 Task: Add an action where "Add tags is Pending & Ticket" in Customer not responding.
Action: Mouse moved to (13, 284)
Screenshot: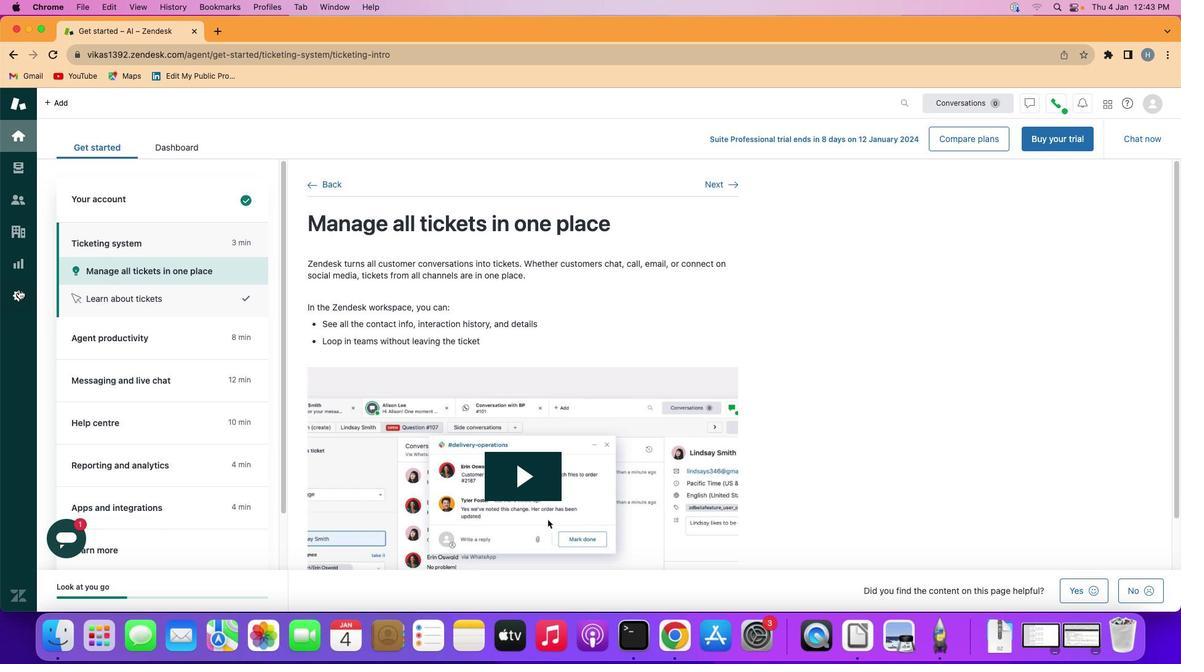
Action: Mouse pressed left at (13, 284)
Screenshot: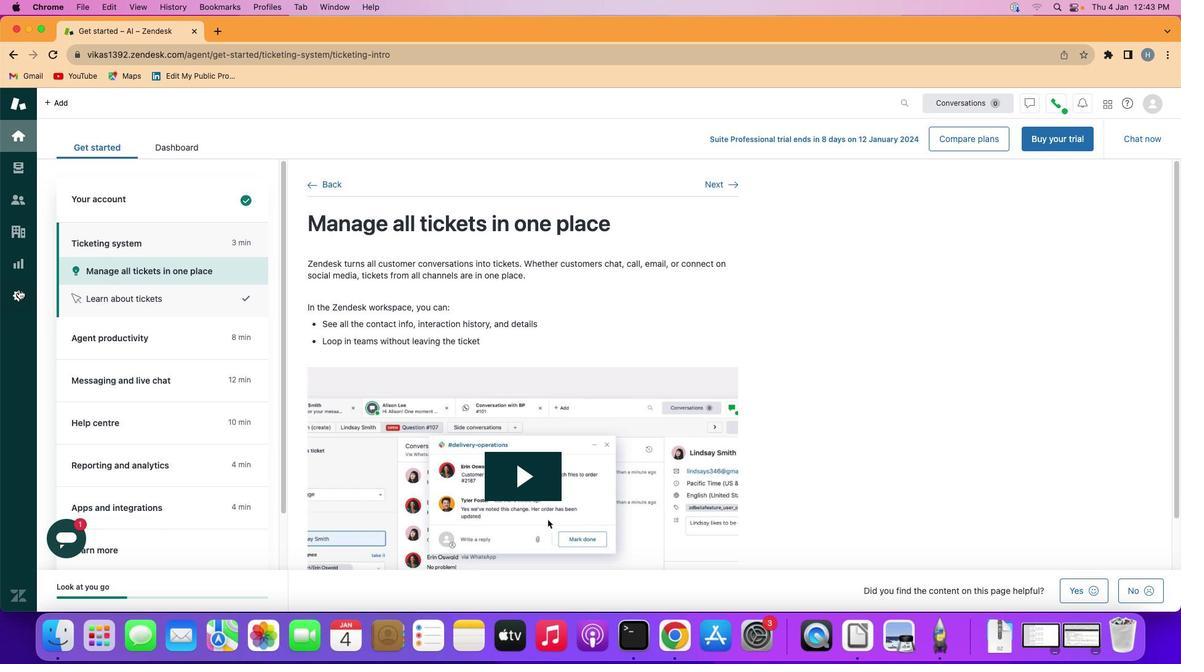 
Action: Mouse moved to (228, 501)
Screenshot: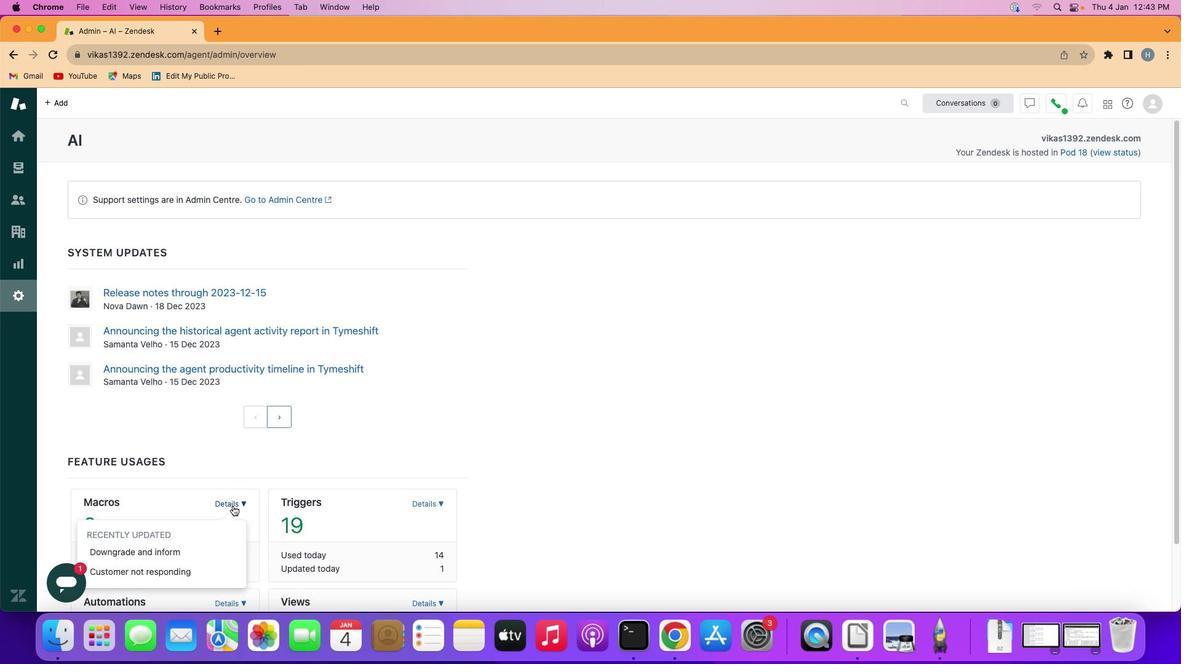 
Action: Mouse pressed left at (228, 501)
Screenshot: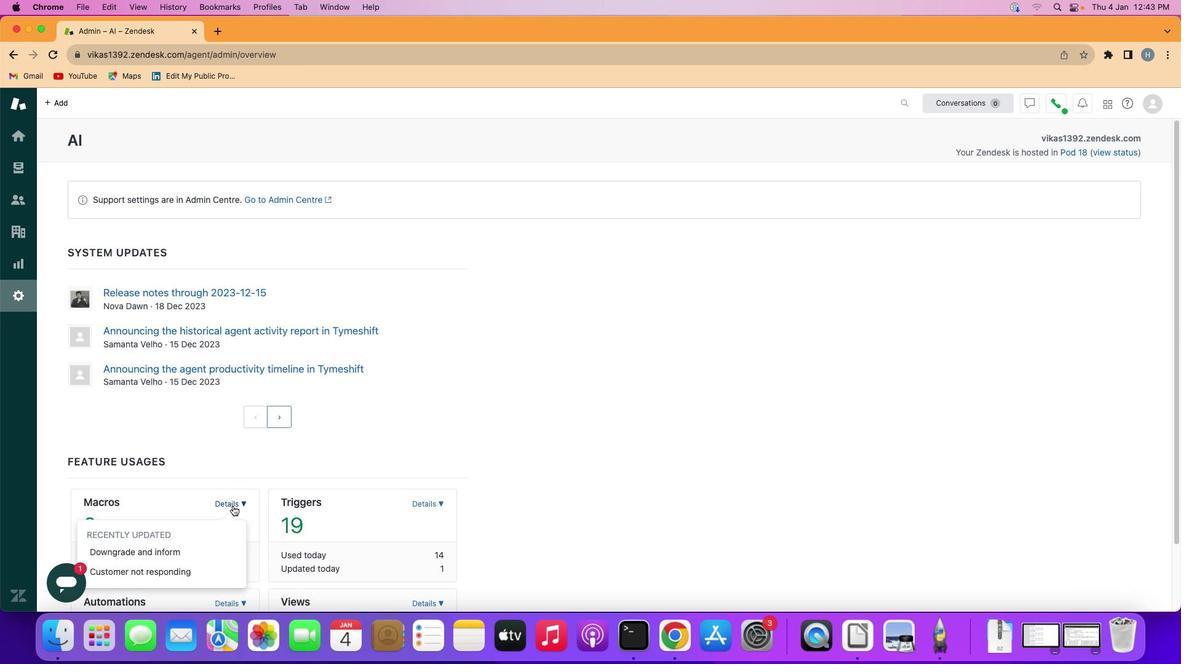 
Action: Mouse moved to (196, 559)
Screenshot: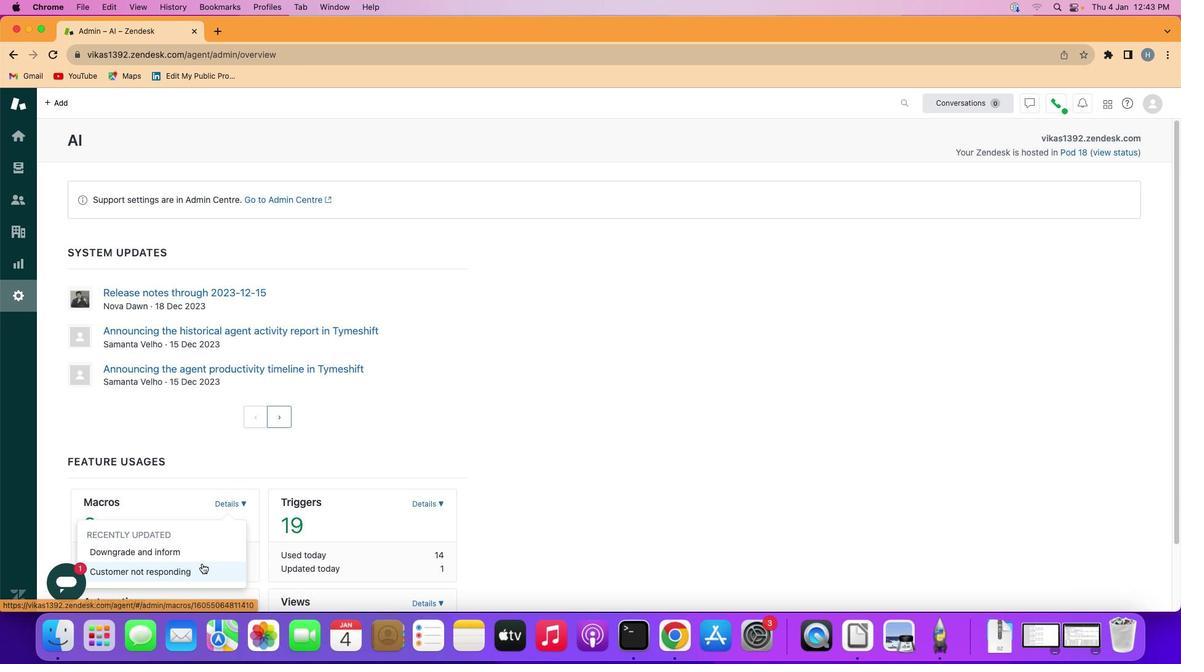 
Action: Mouse pressed left at (196, 559)
Screenshot: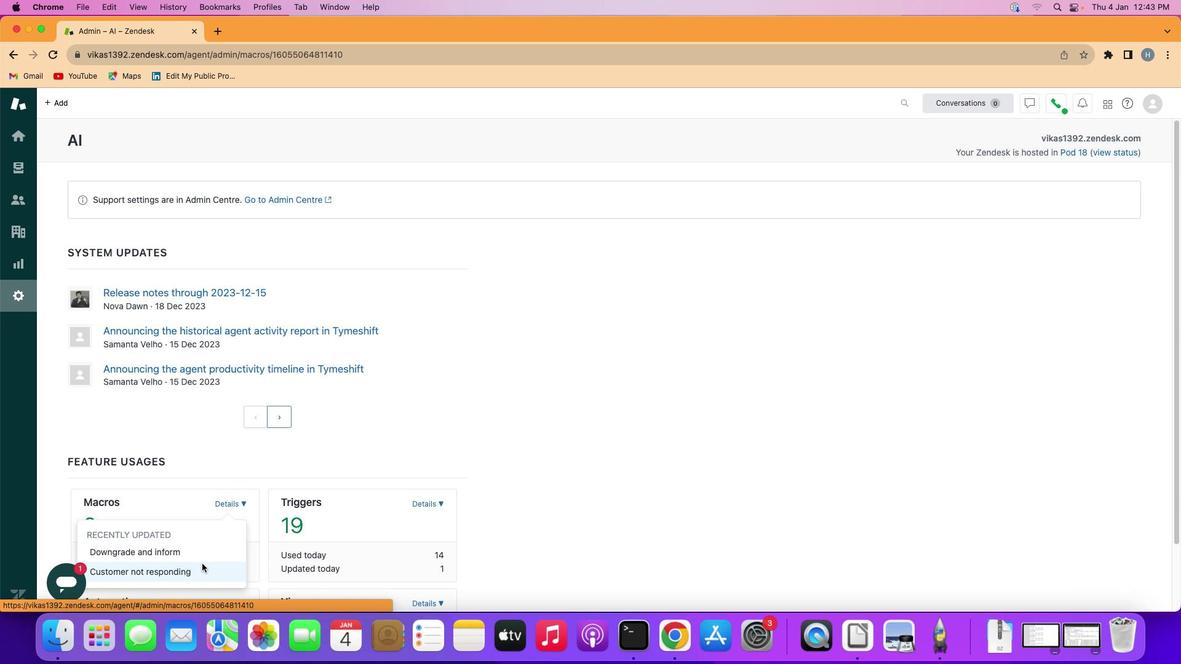 
Action: Mouse moved to (193, 446)
Screenshot: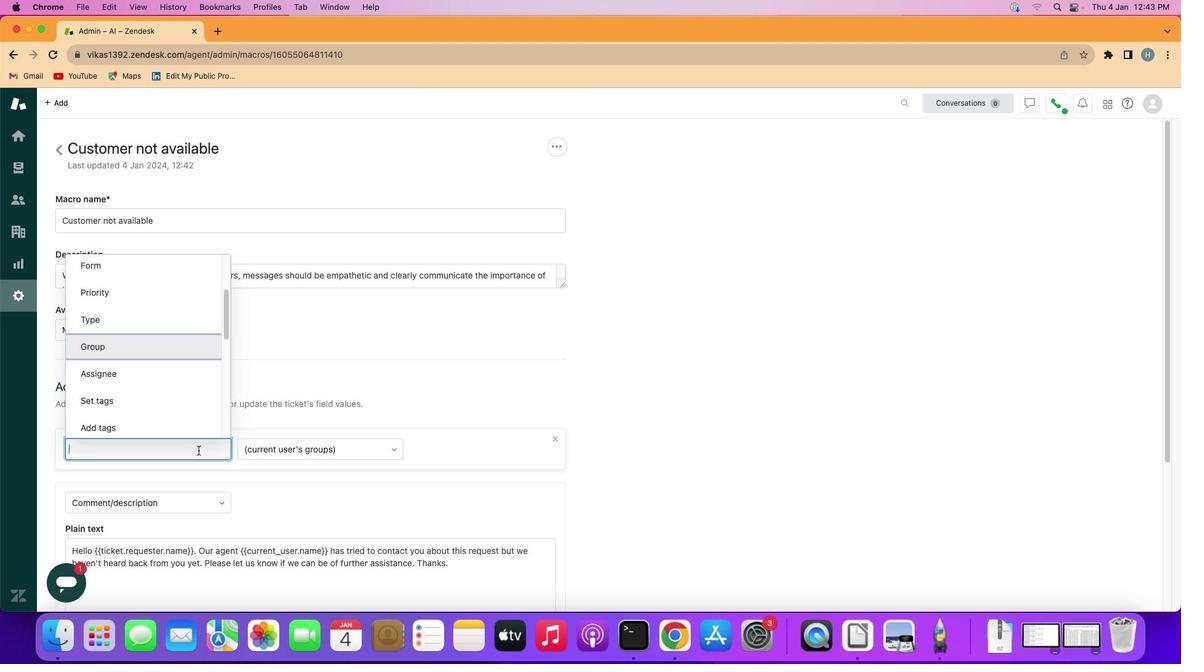 
Action: Mouse pressed left at (193, 446)
Screenshot: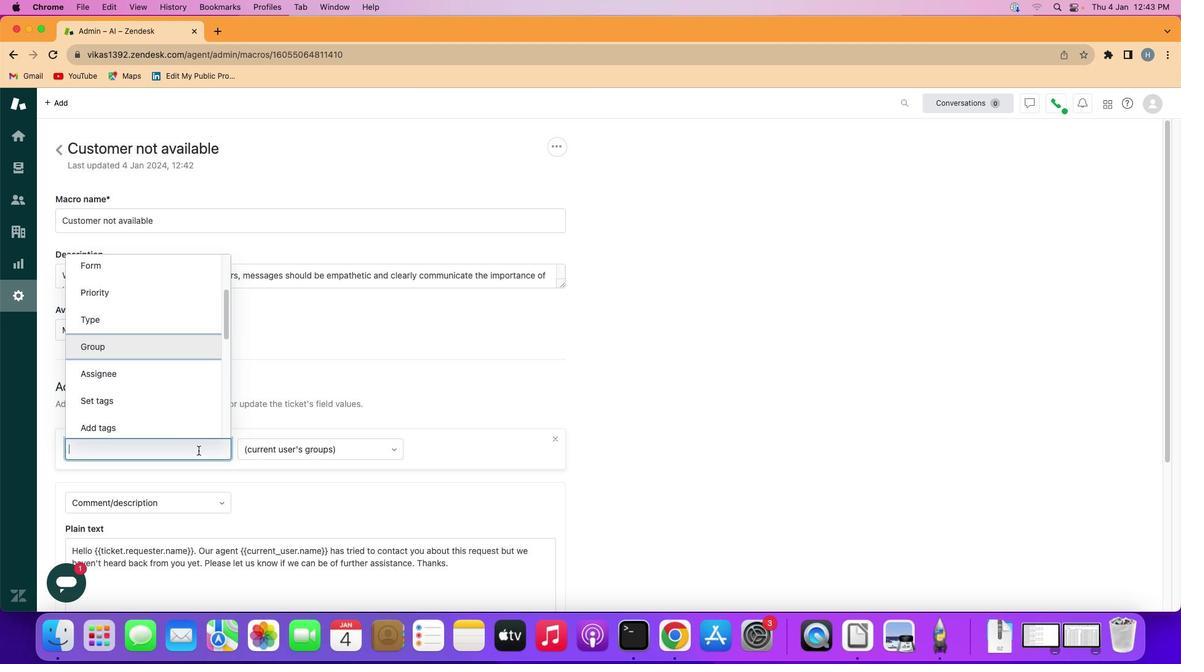 
Action: Mouse moved to (171, 388)
Screenshot: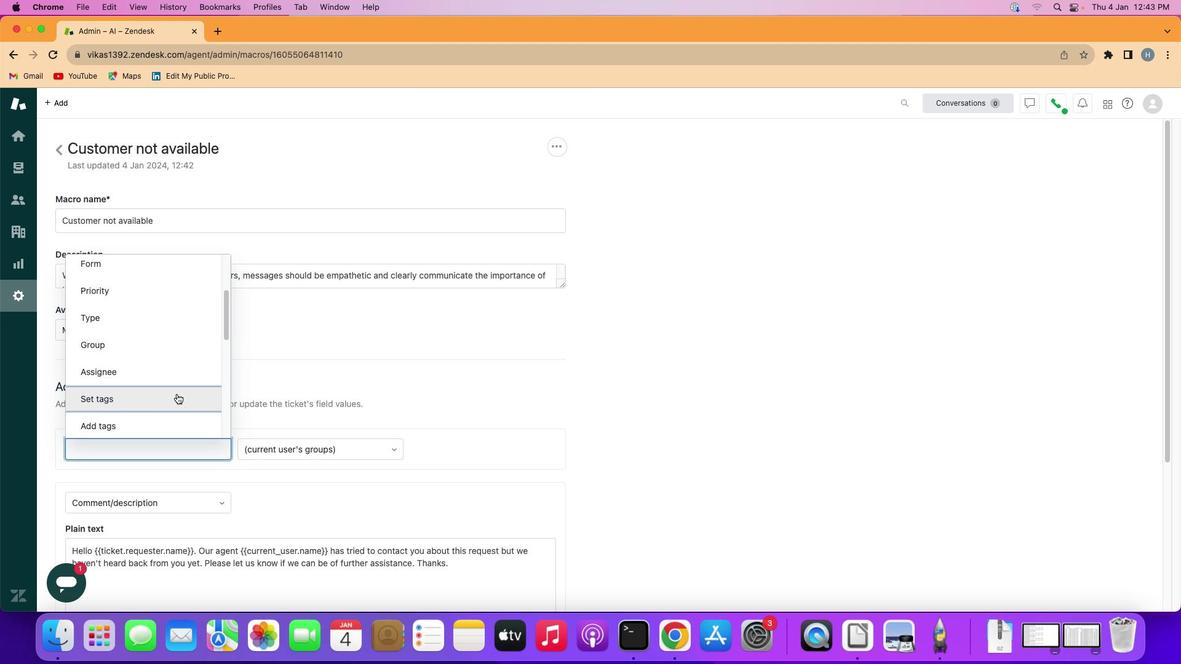 
Action: Mouse scrolled (171, 388) with delta (-4, -4)
Screenshot: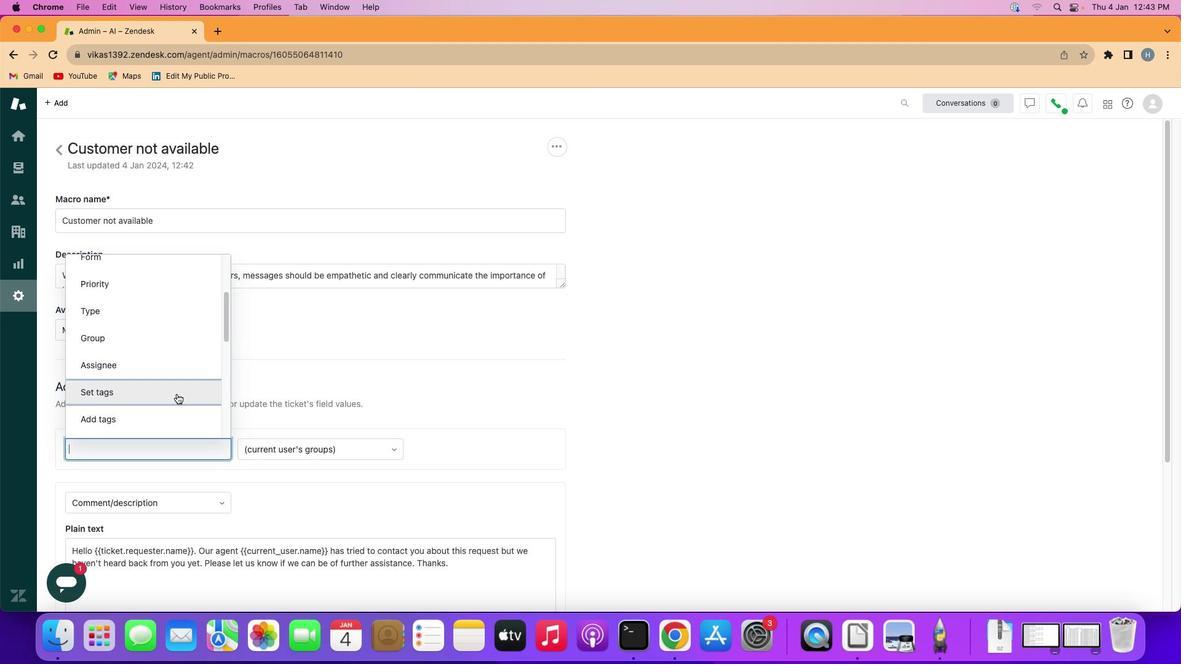 
Action: Mouse scrolled (171, 388) with delta (-4, -4)
Screenshot: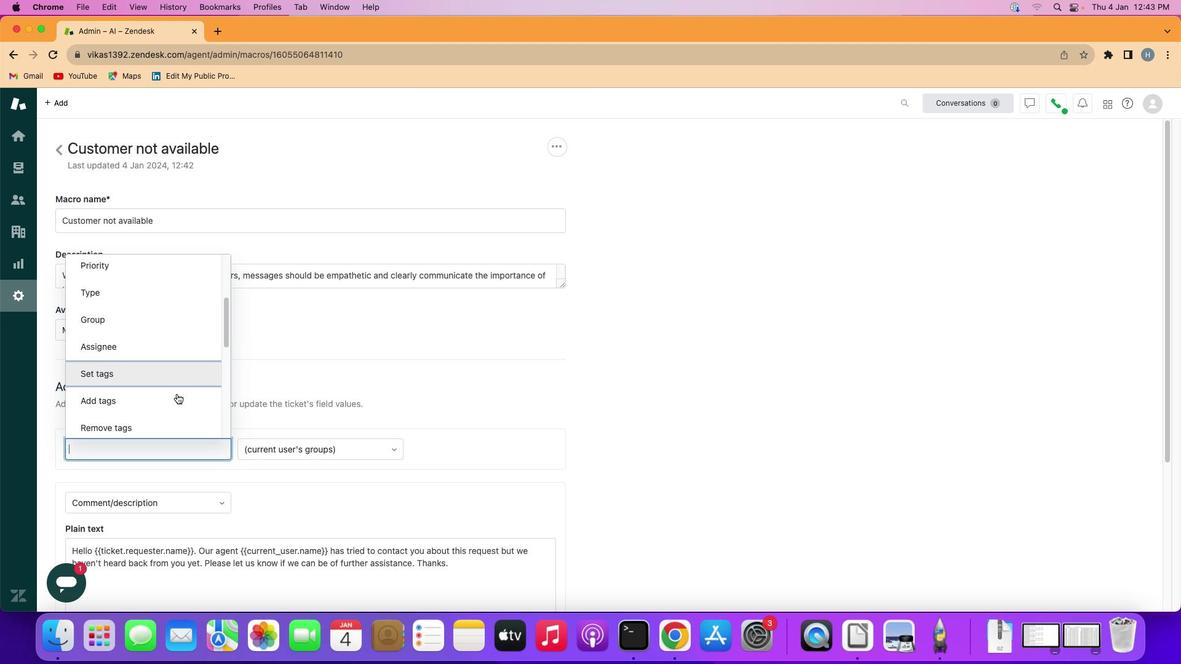 
Action: Mouse scrolled (171, 388) with delta (-4, -4)
Screenshot: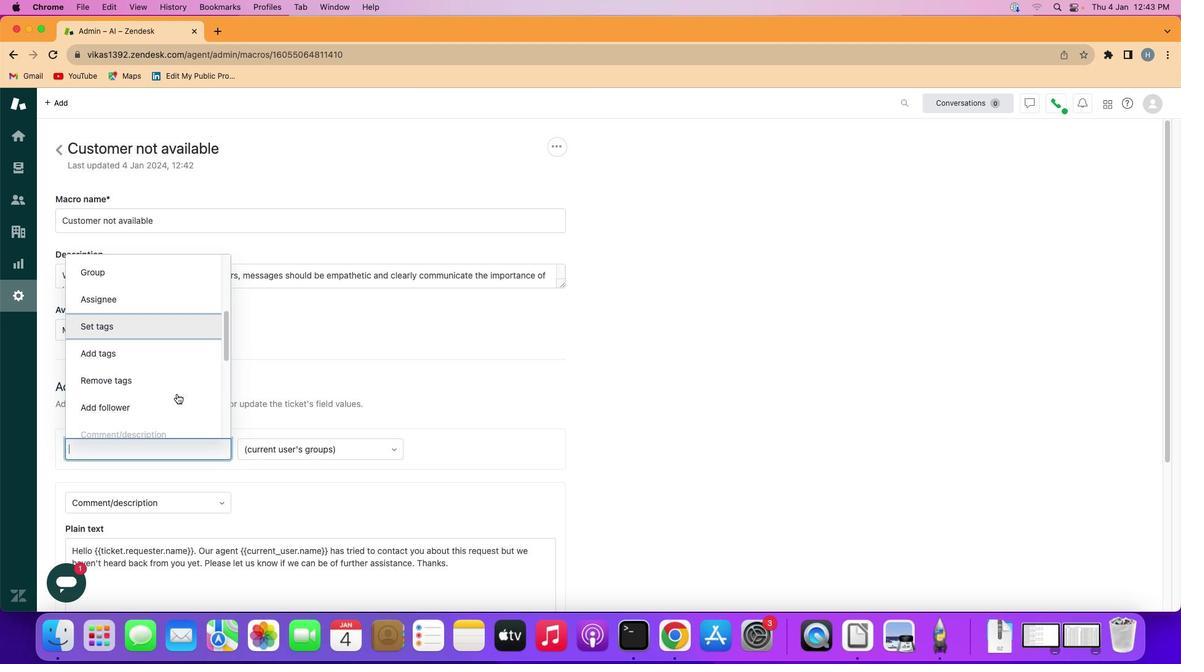 
Action: Mouse scrolled (171, 388) with delta (-4, -4)
Screenshot: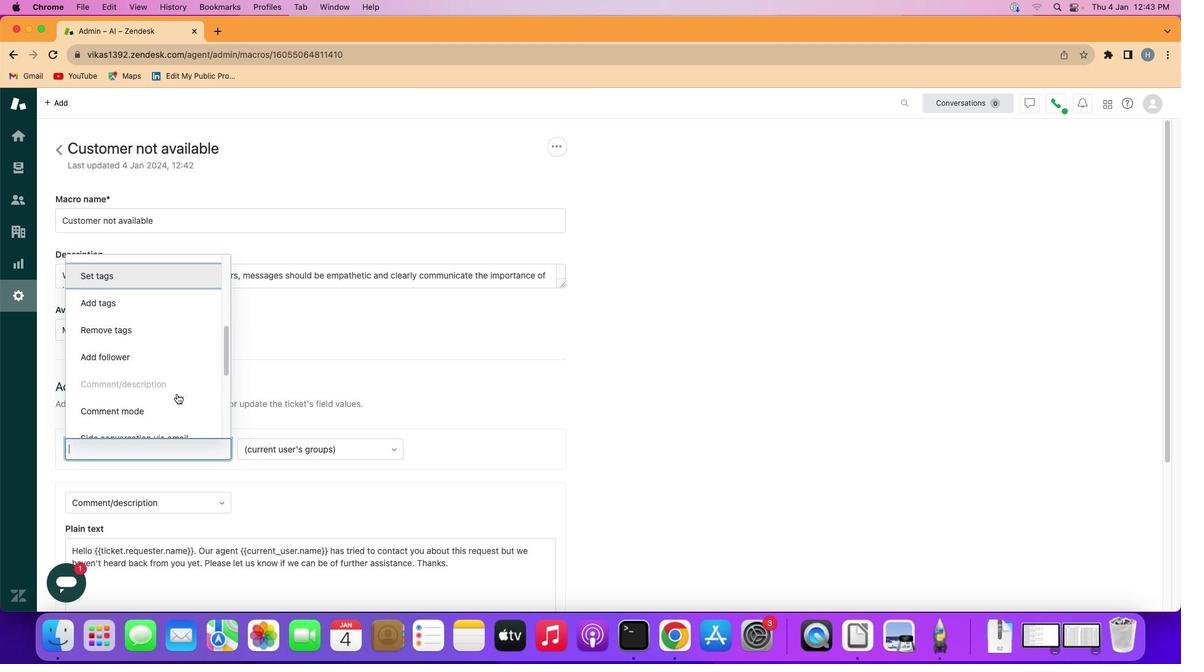 
Action: Mouse scrolled (171, 388) with delta (-4, -5)
Screenshot: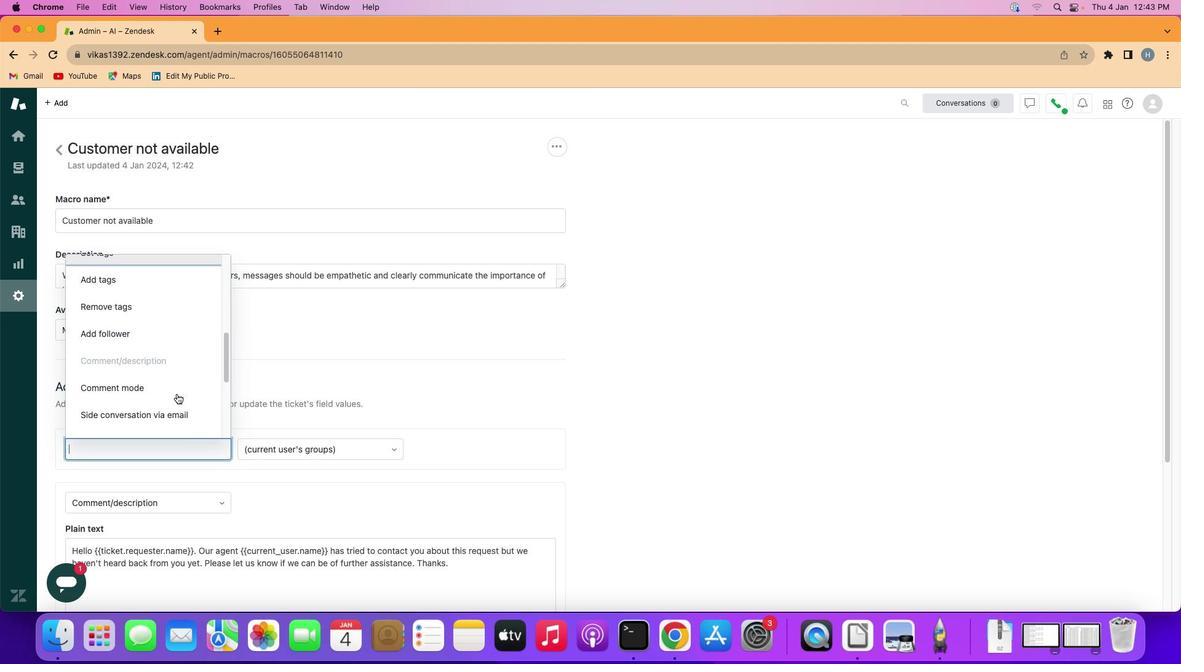 
Action: Mouse moved to (161, 278)
Screenshot: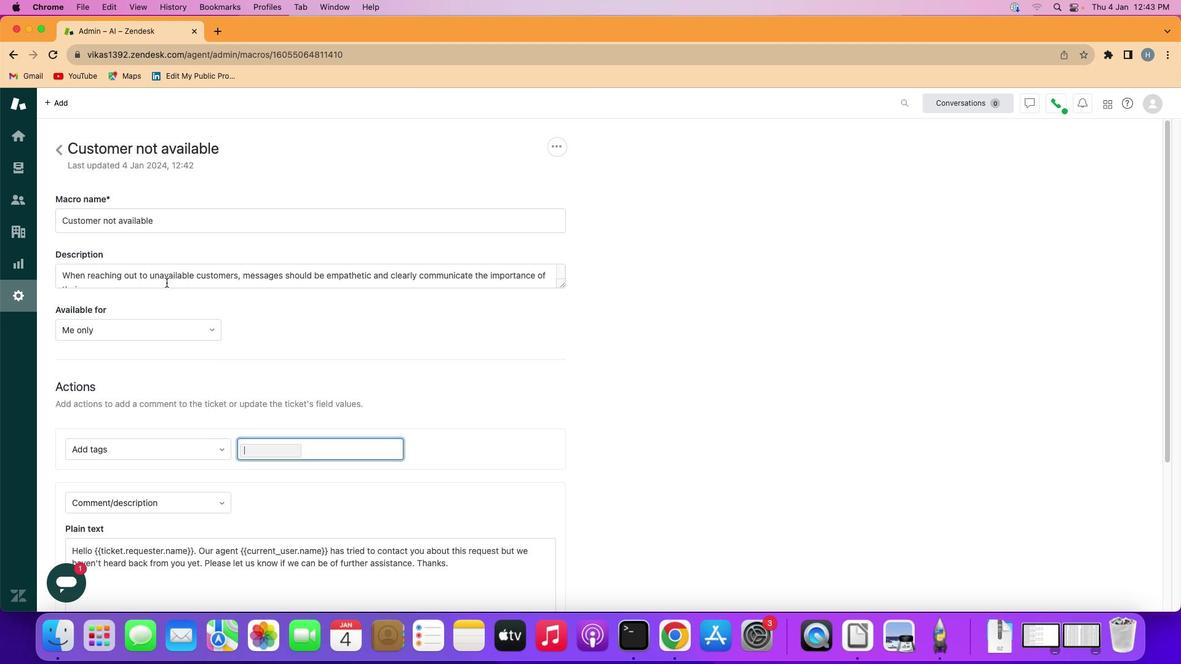 
Action: Mouse pressed left at (161, 278)
Screenshot: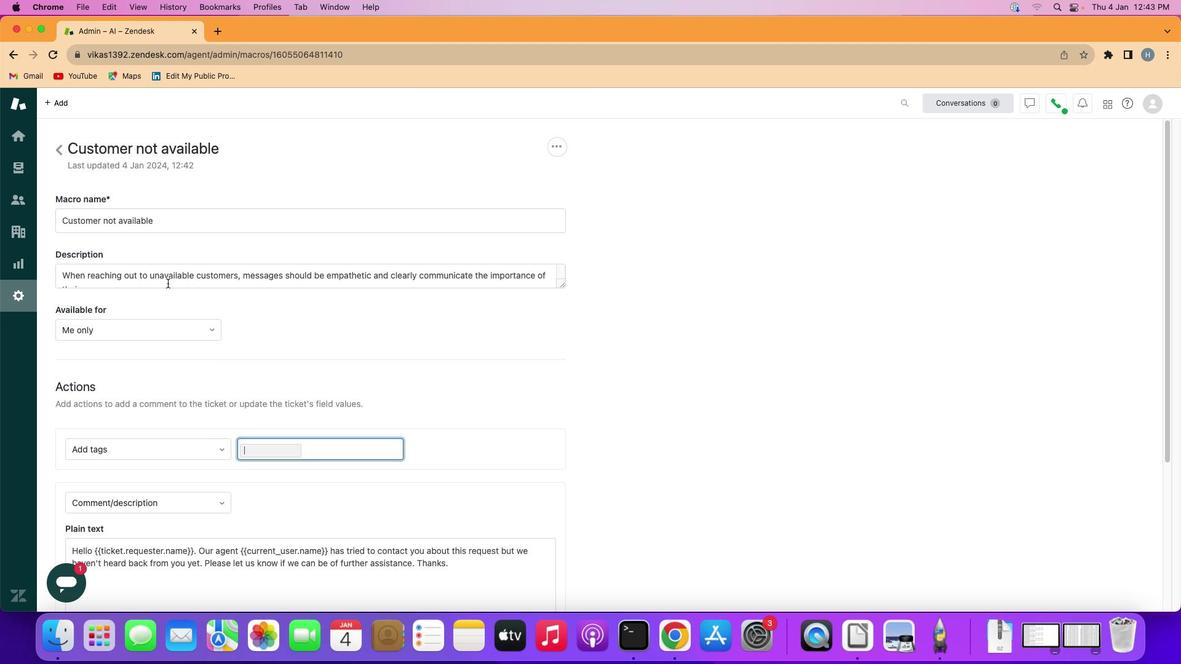 
Action: Mouse moved to (270, 448)
Screenshot: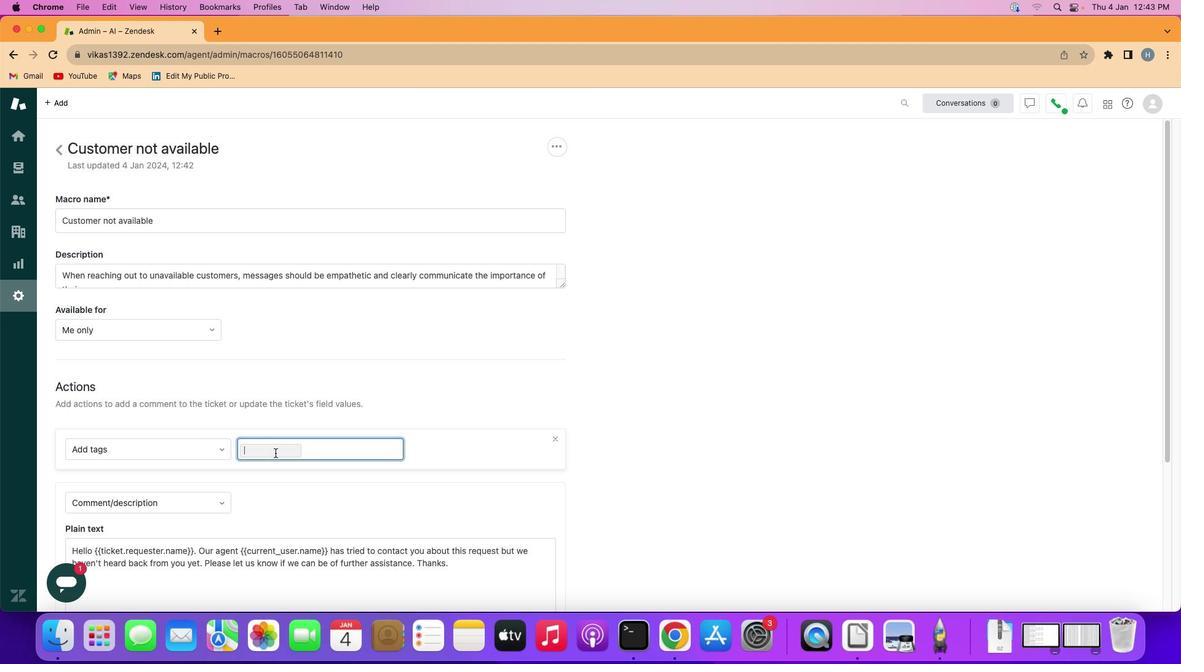 
Action: Key pressed Key.shift'P''e''n''d''i''n''g'Key.enterKey.shift'T''i''c''k''e''t'
Screenshot: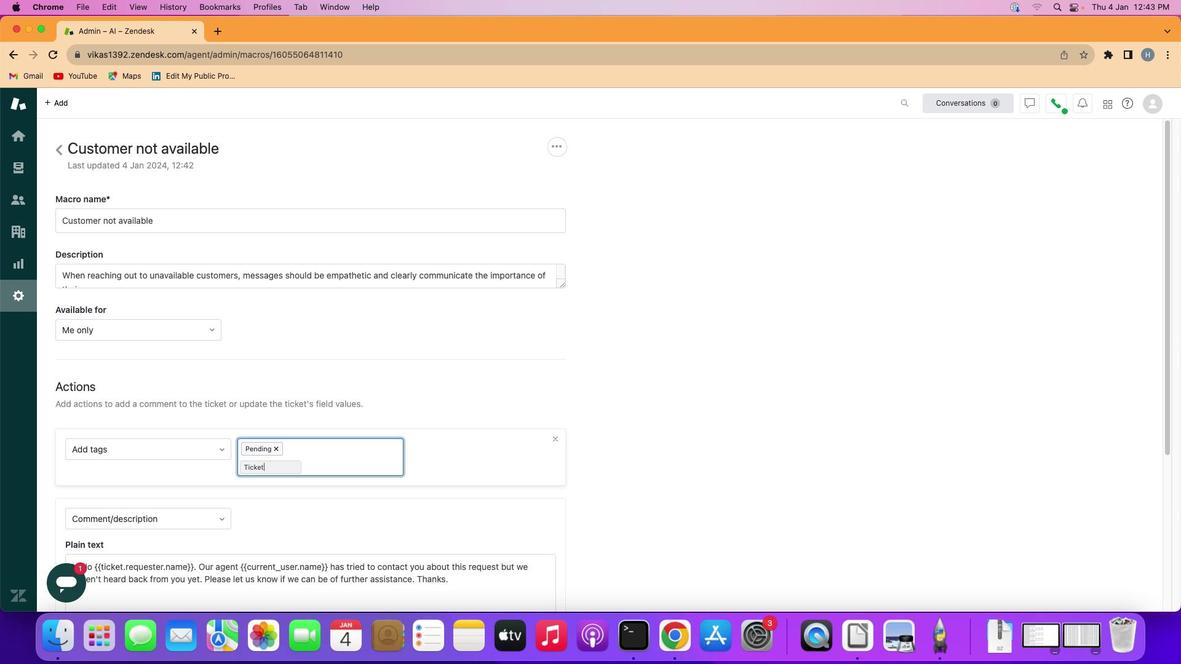 
Action: Mouse moved to (369, 448)
Screenshot: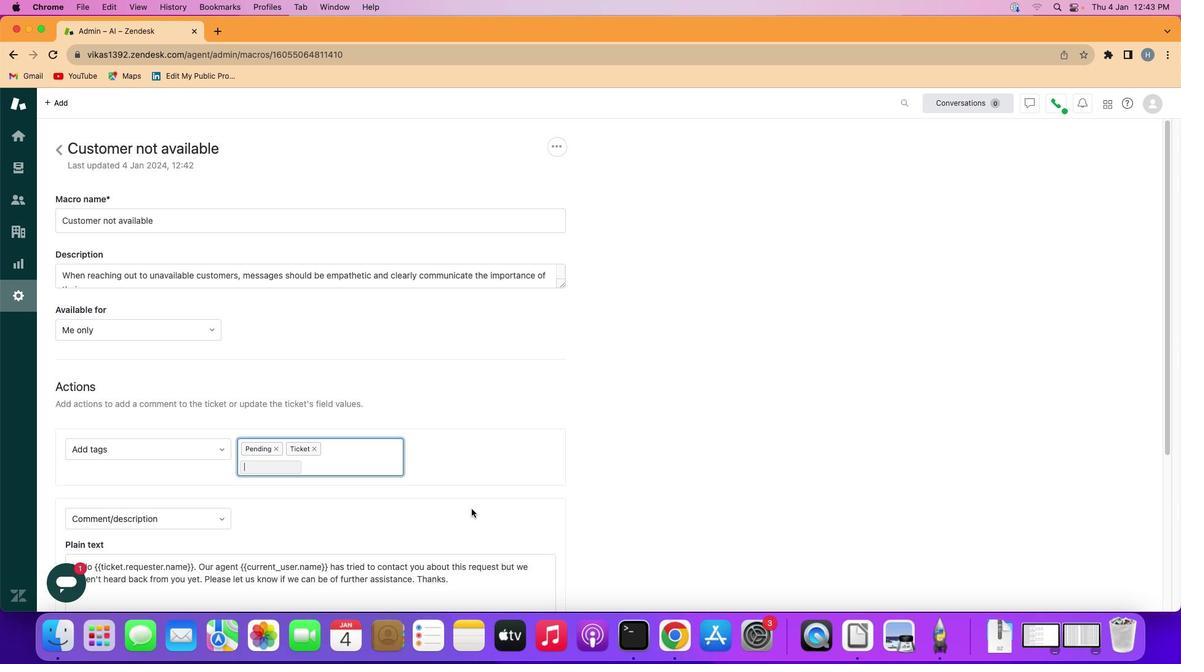 
Action: Key pressed Key.enter
Screenshot: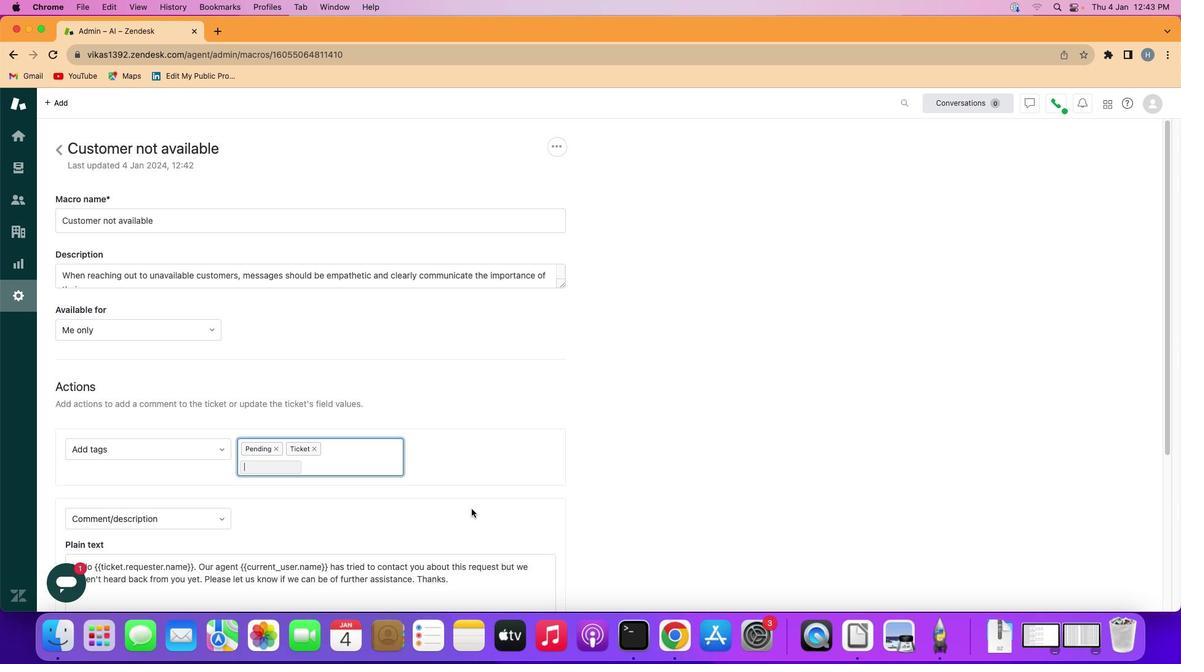 
Action: Mouse moved to (474, 519)
Screenshot: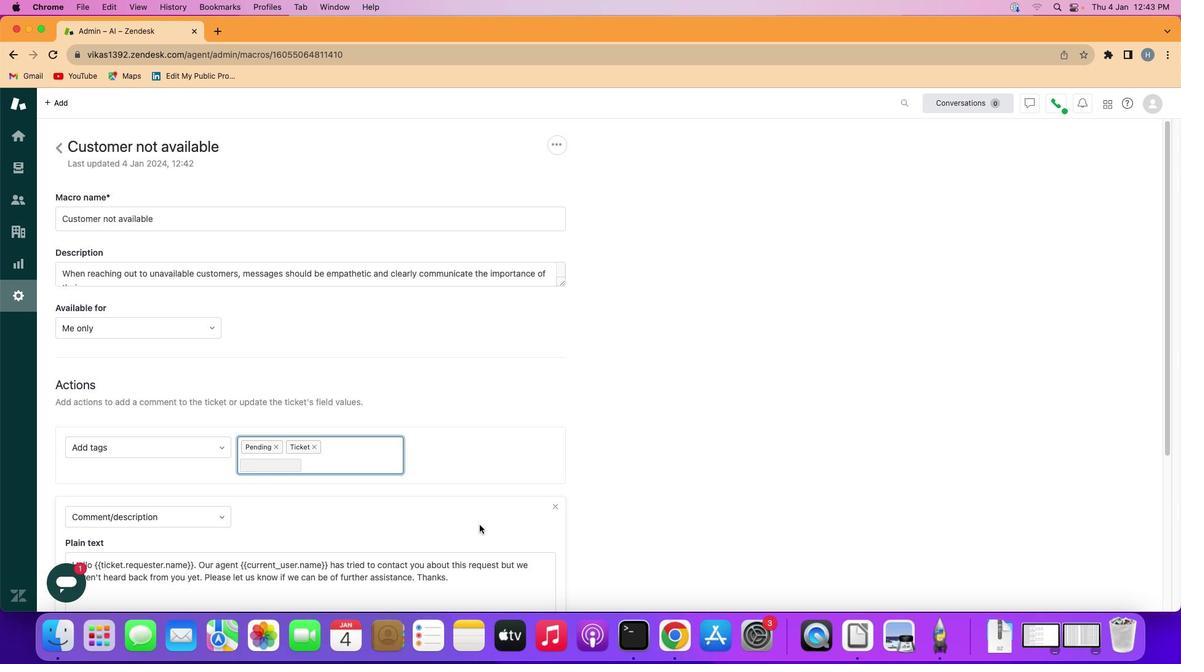 
Action: Mouse scrolled (474, 519) with delta (-4, -4)
Screenshot: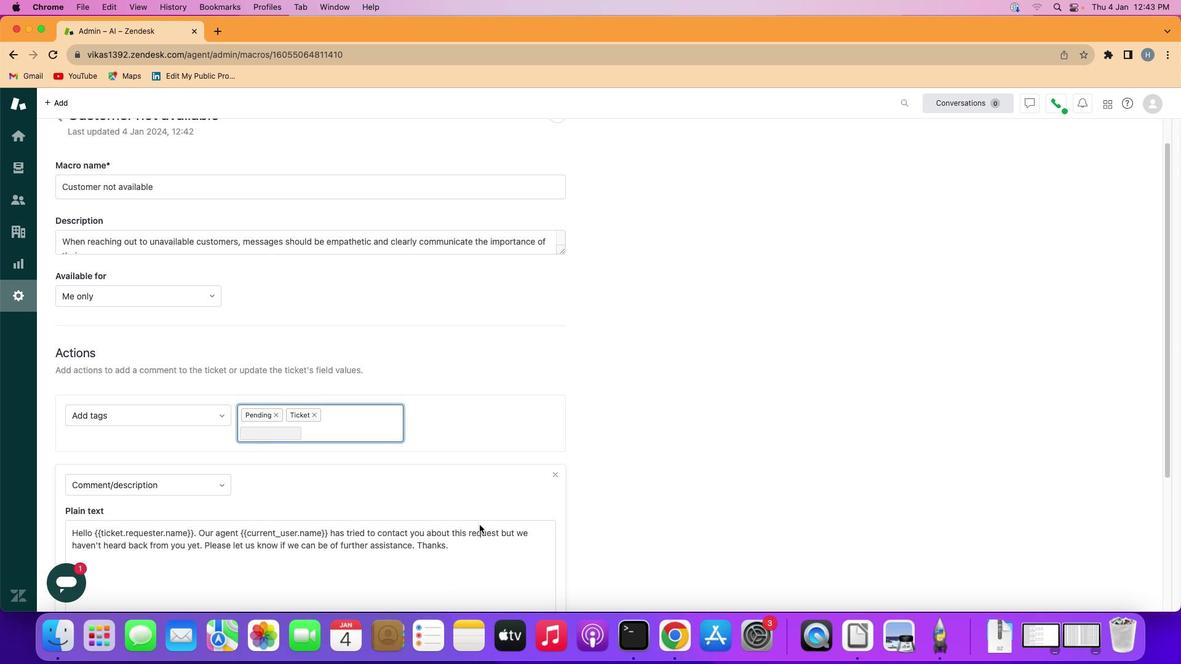 
Action: Mouse scrolled (474, 519) with delta (-4, -4)
Screenshot: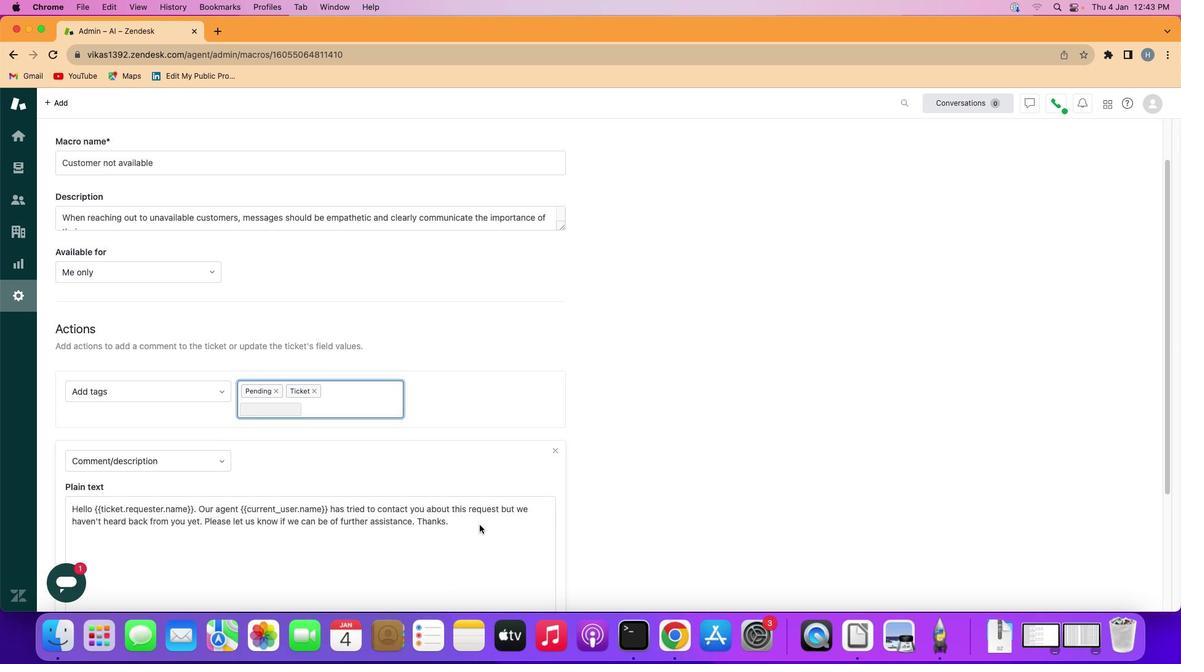 
Action: Mouse scrolled (474, 519) with delta (-4, -4)
Screenshot: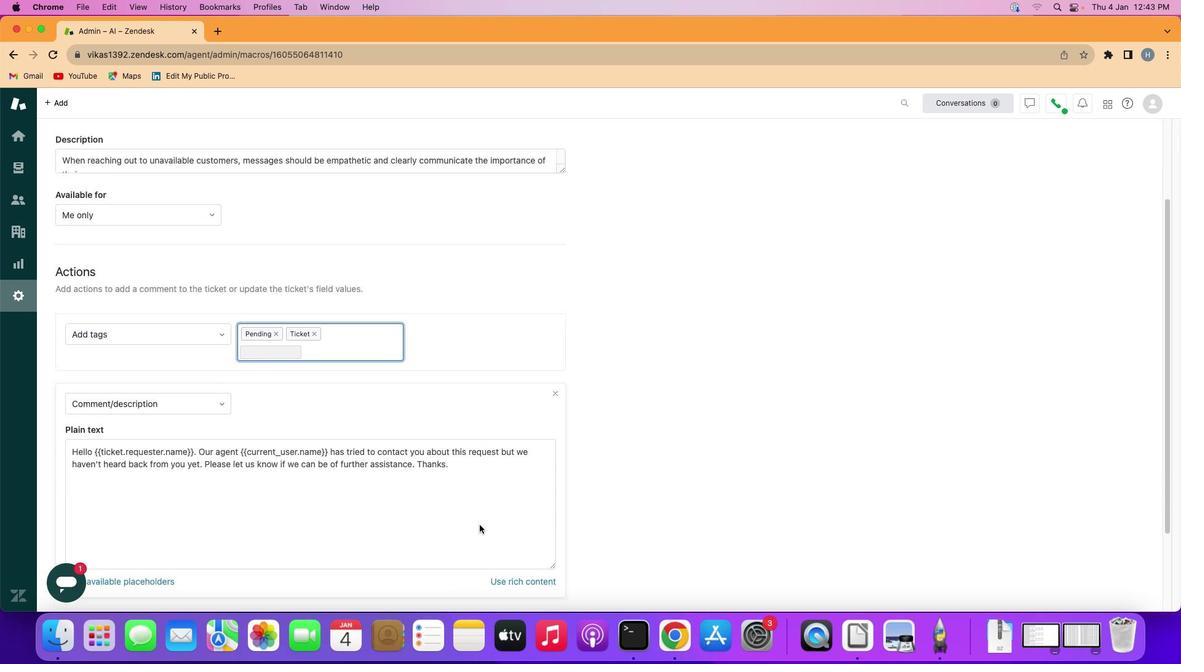 
Action: Mouse scrolled (474, 519) with delta (-4, -5)
Screenshot: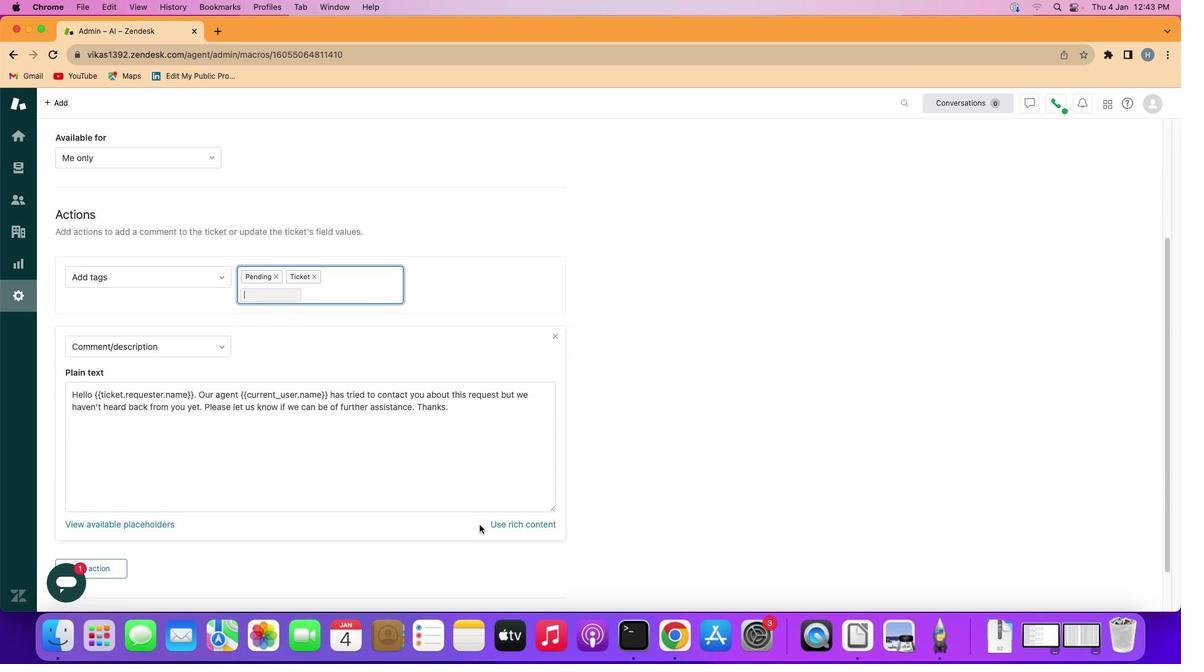 
Action: Mouse scrolled (474, 519) with delta (-4, -6)
Screenshot: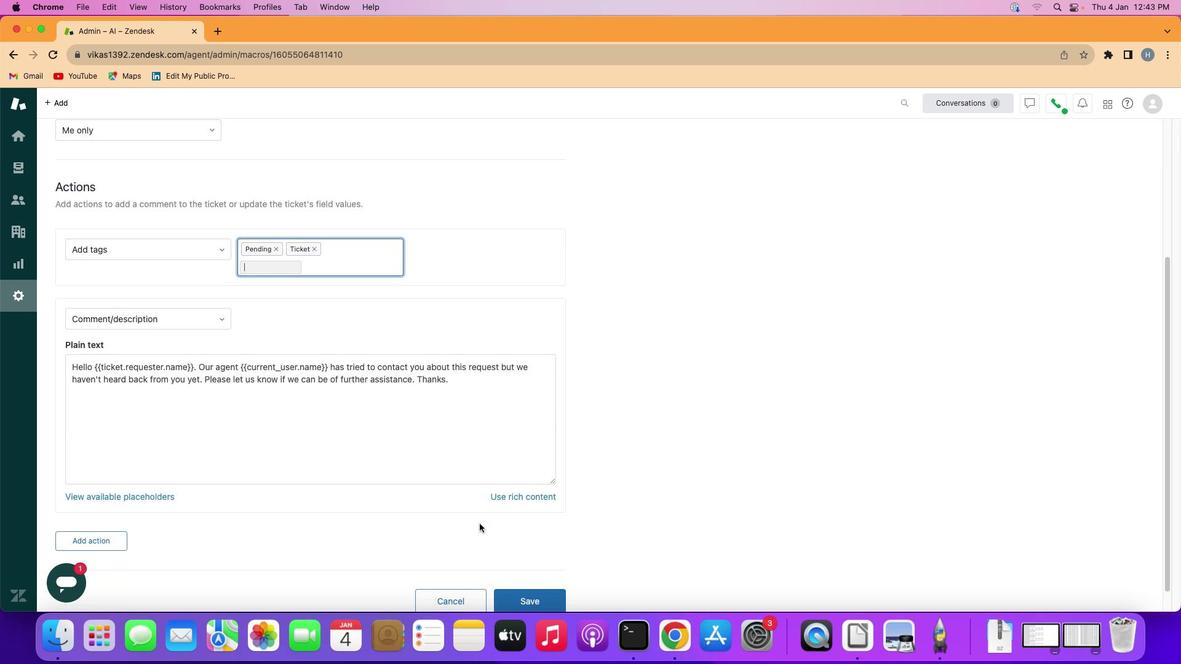 
Action: Mouse moved to (545, 590)
Screenshot: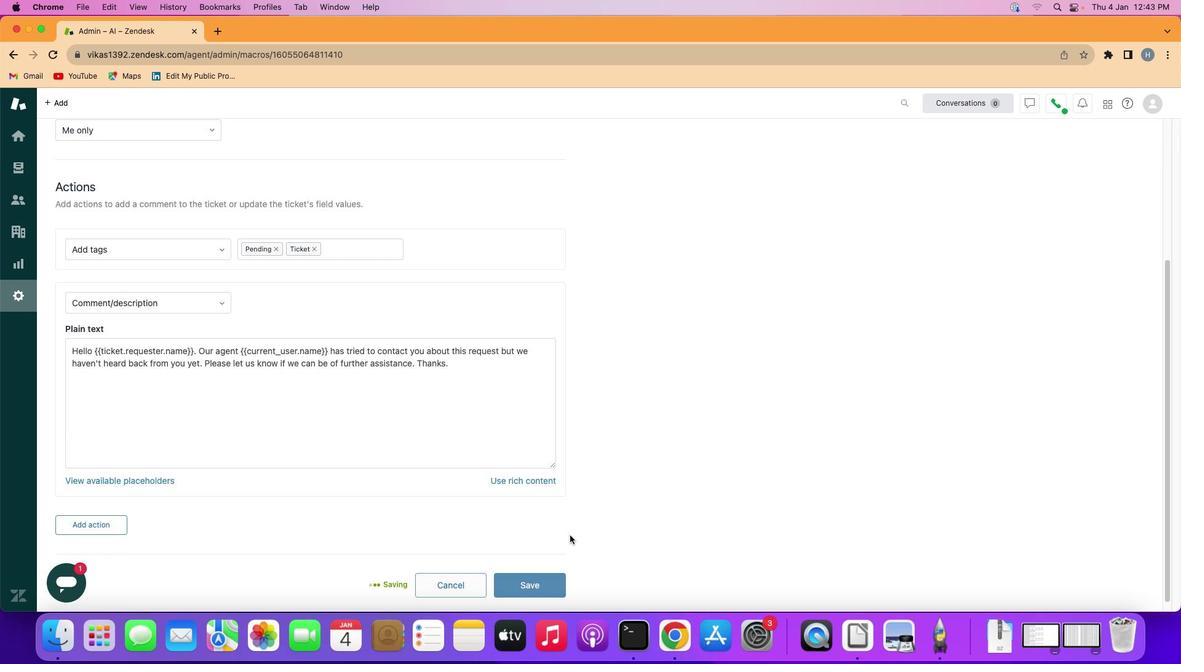 
Action: Mouse pressed left at (545, 590)
Screenshot: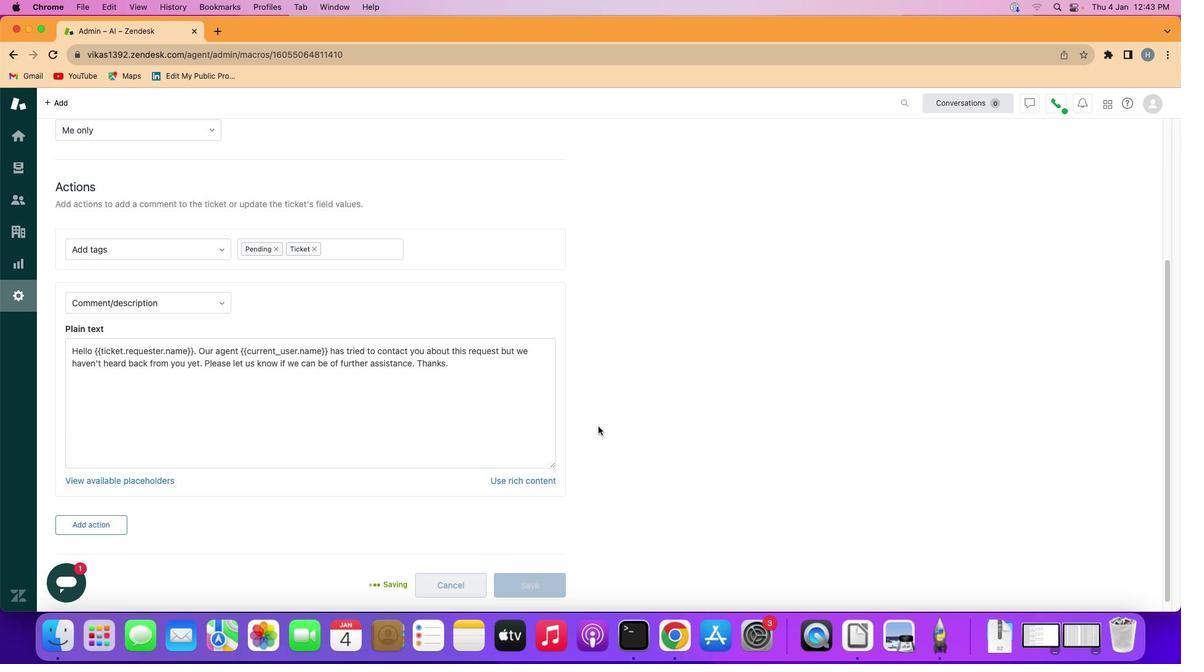 
Action: Mouse moved to (593, 390)
Screenshot: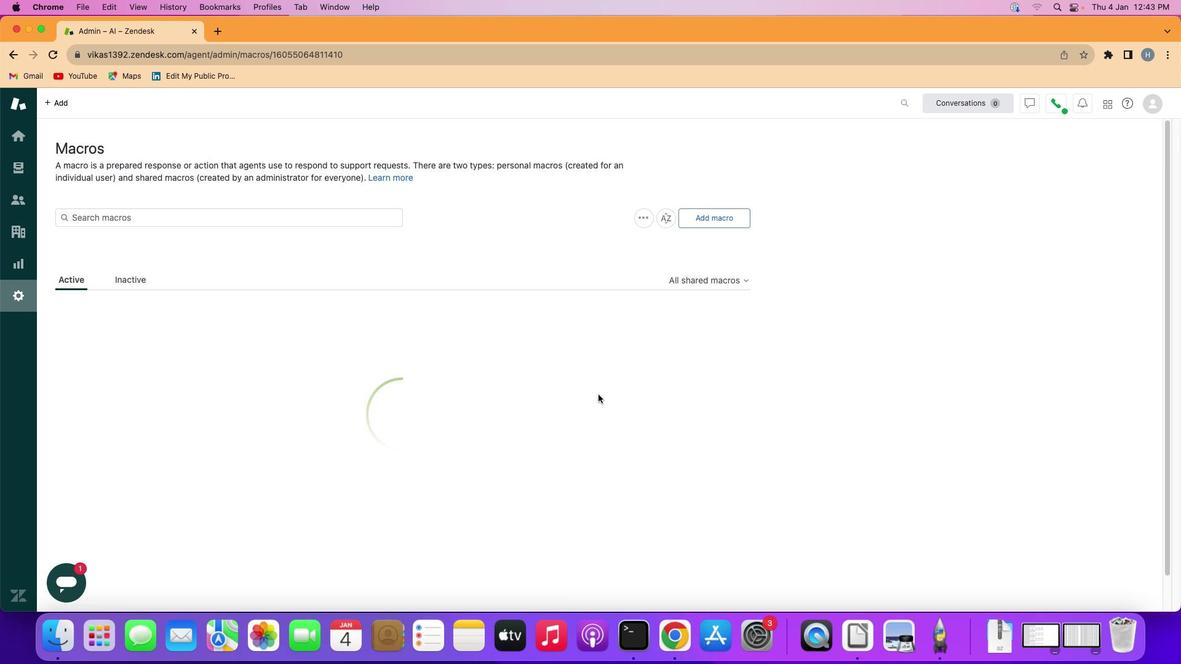 
